 Task: Add "Join Card" Button Button0048  to Card Card0048 in Board Board0042 in Workspace Development in Trello
Action: Mouse moved to (562, 43)
Screenshot: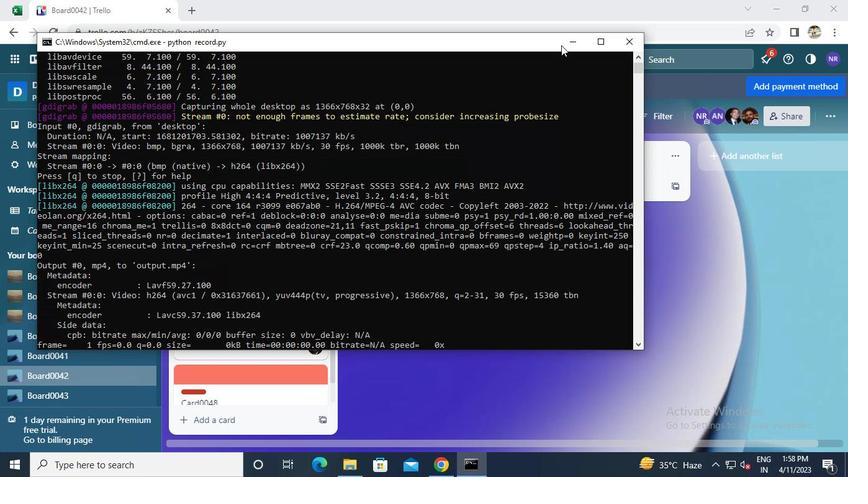 
Action: Mouse pressed left at (562, 43)
Screenshot: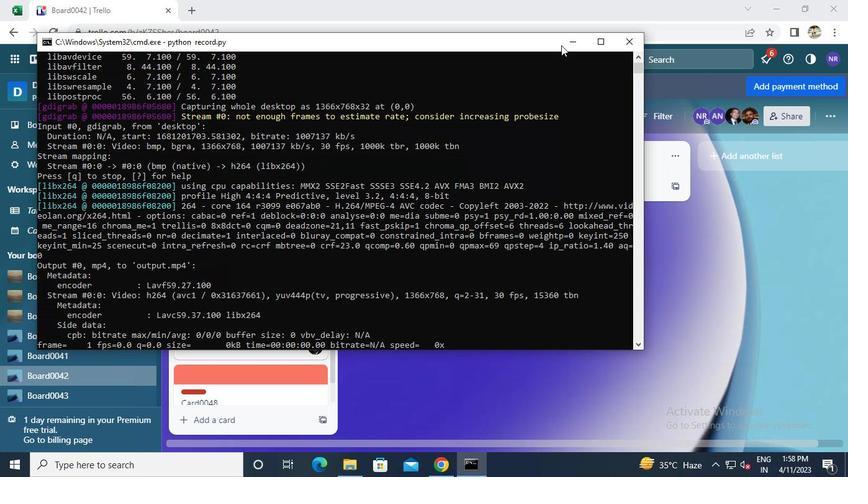 
Action: Mouse moved to (255, 380)
Screenshot: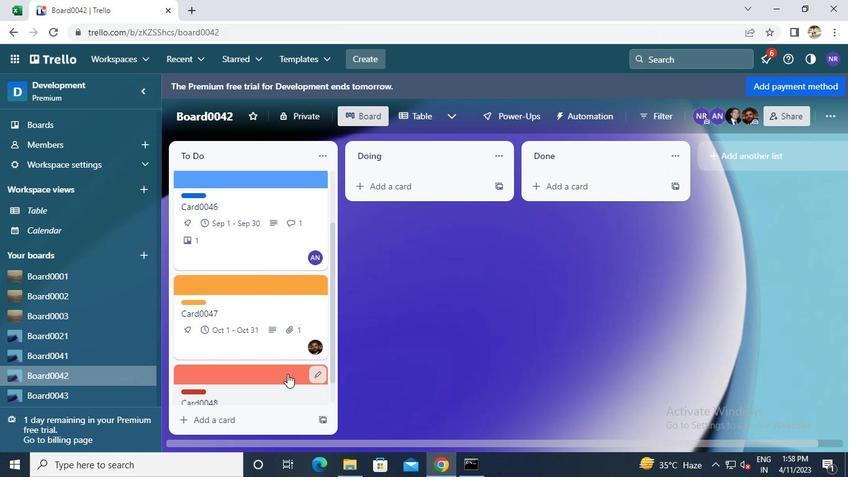 
Action: Mouse pressed left at (255, 380)
Screenshot: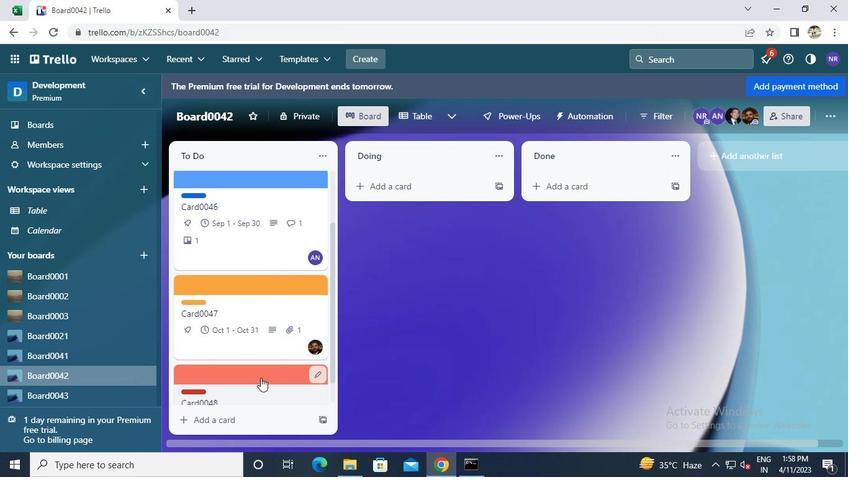 
Action: Mouse moved to (570, 292)
Screenshot: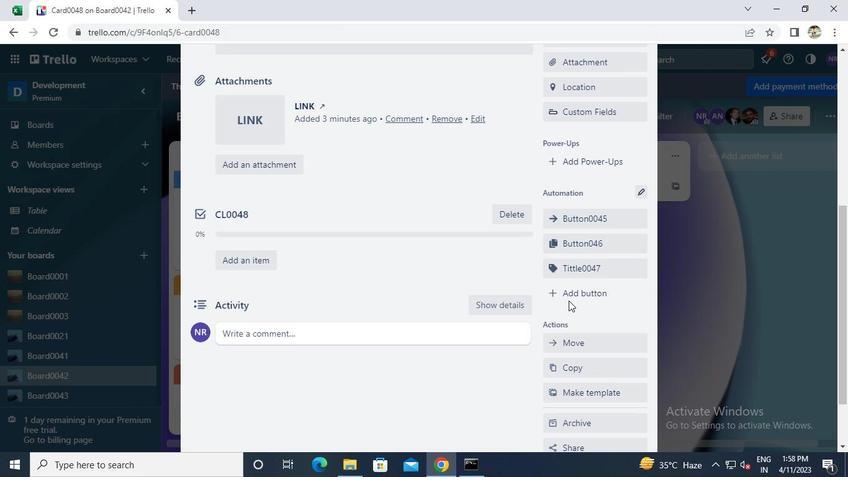 
Action: Mouse pressed left at (570, 292)
Screenshot: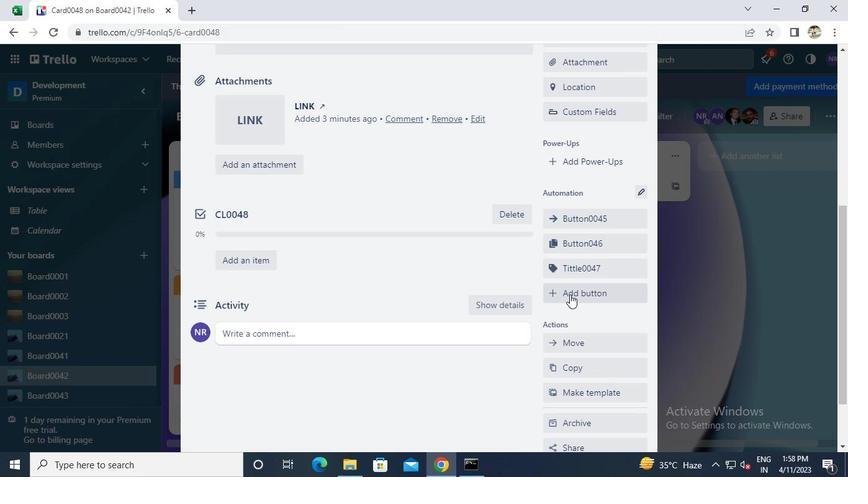 
Action: Mouse moved to (574, 218)
Screenshot: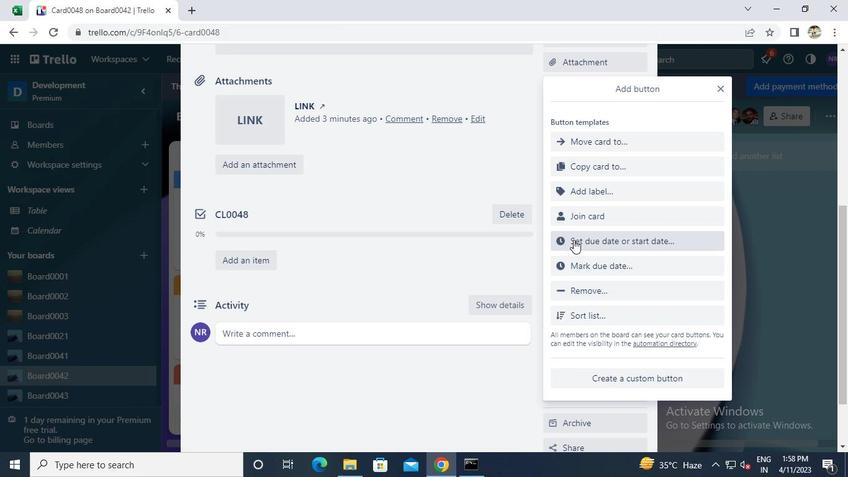 
Action: Mouse pressed left at (574, 218)
Screenshot: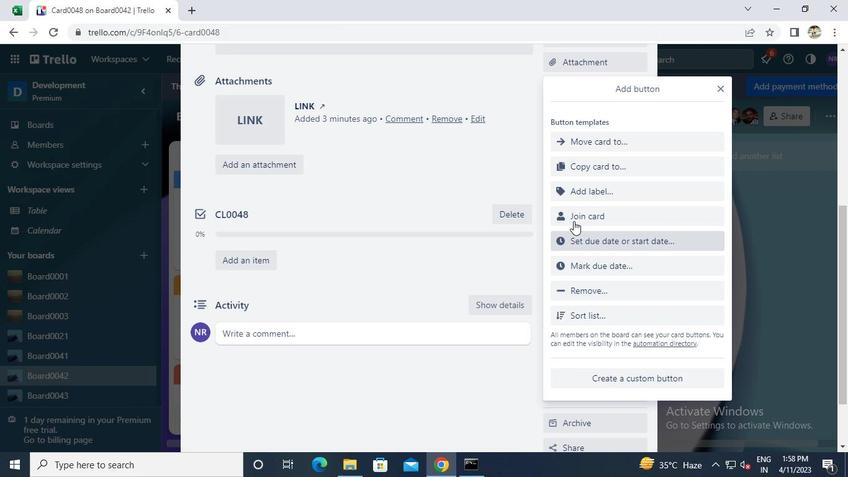 
Action: Mouse moved to (594, 151)
Screenshot: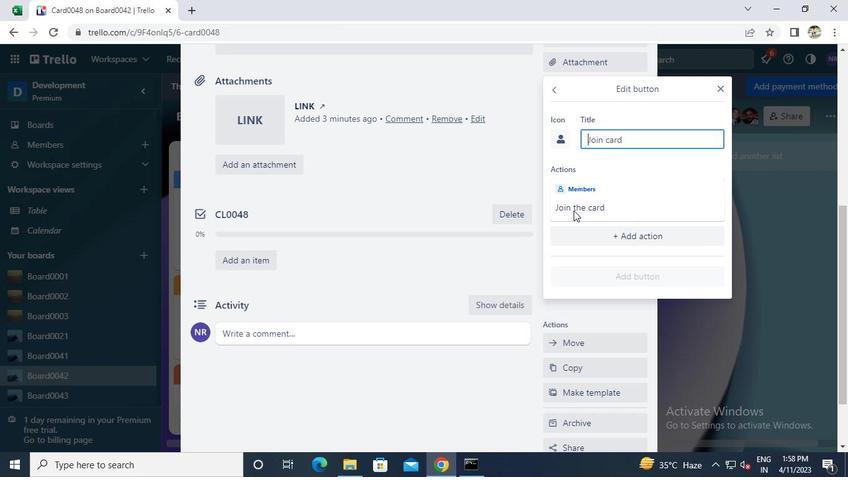 
Action: Keyboard b
Screenshot: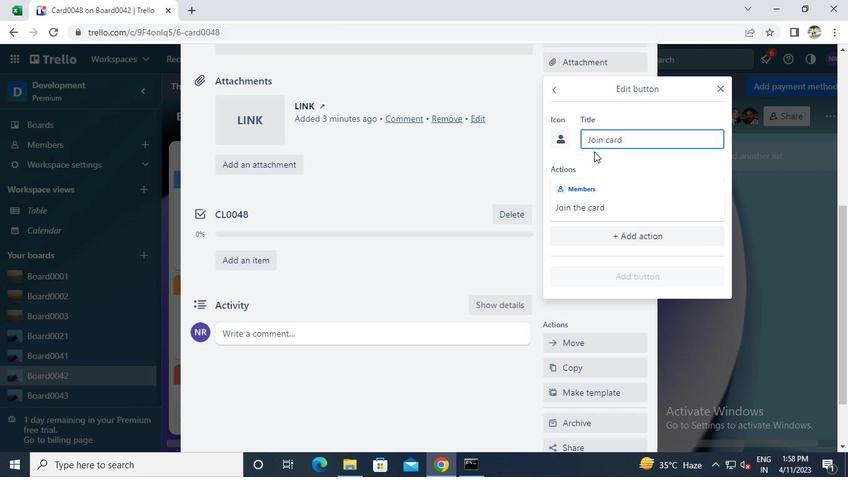 
Action: Keyboard Key.caps_lock
Screenshot: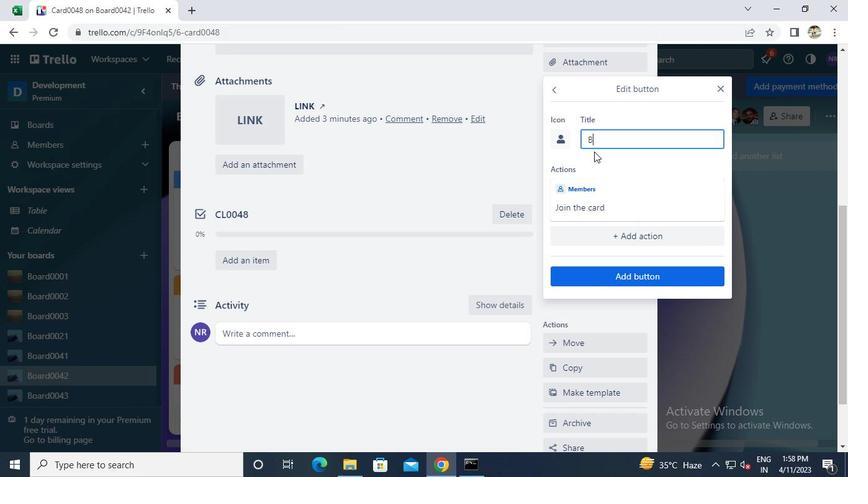 
Action: Keyboard u
Screenshot: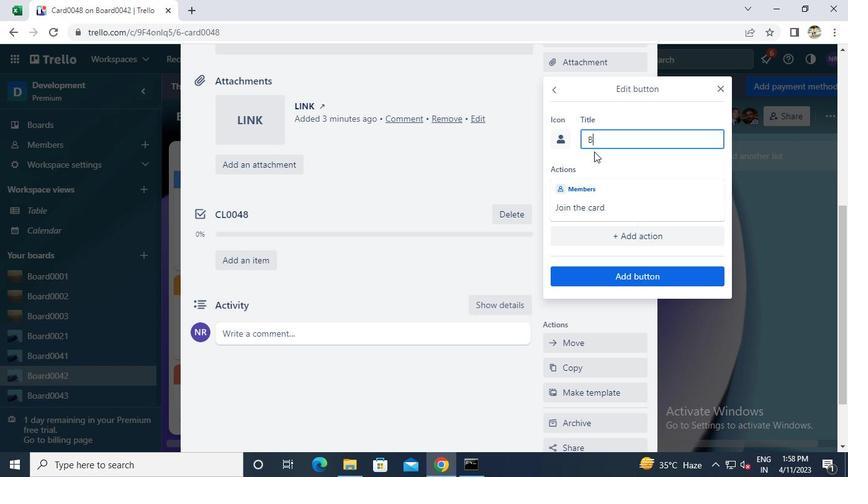 
Action: Keyboard t
Screenshot: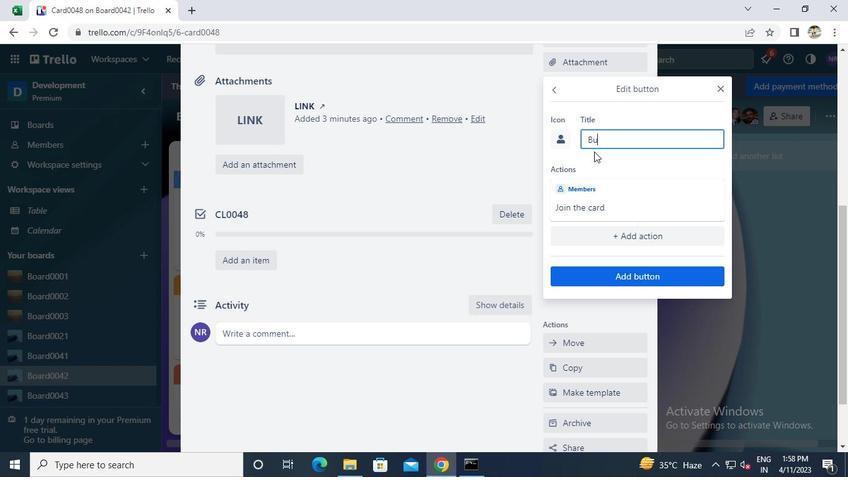
Action: Keyboard t
Screenshot: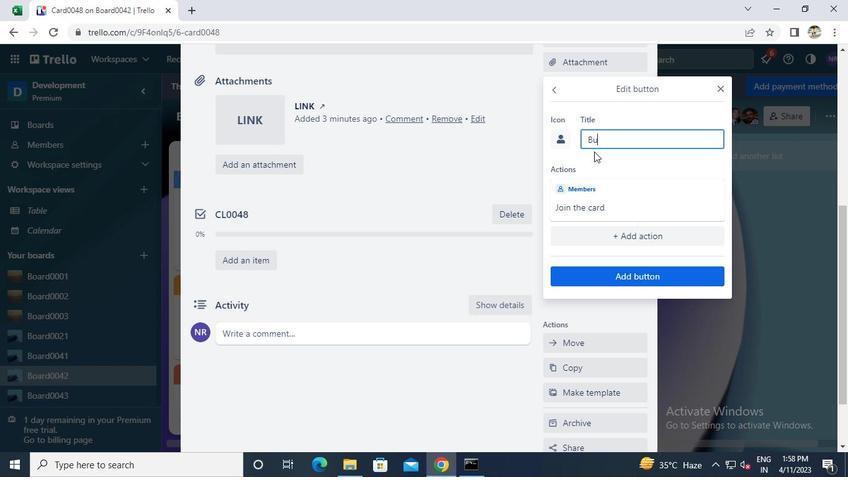 
Action: Keyboard o
Screenshot: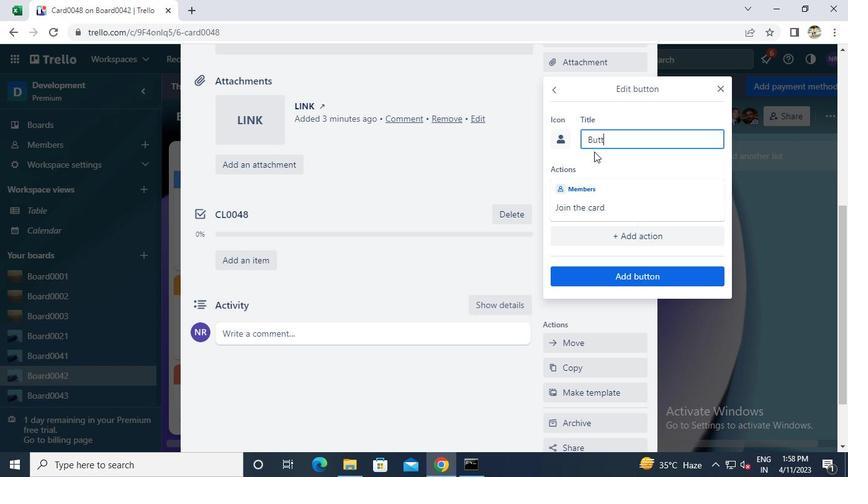 
Action: Keyboard n
Screenshot: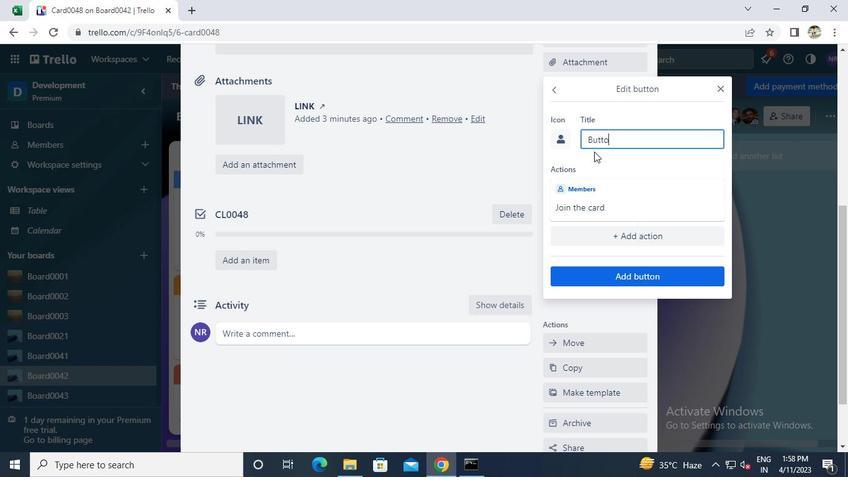 
Action: Keyboard 0
Screenshot: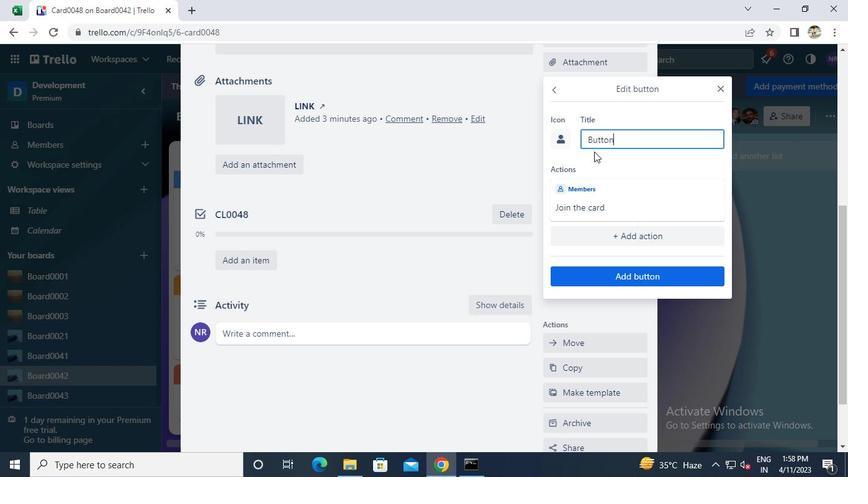
Action: Keyboard 0
Screenshot: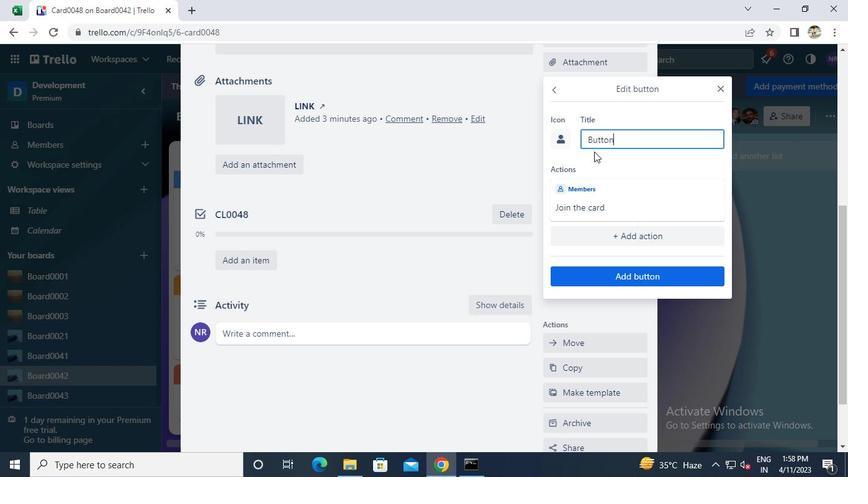 
Action: Keyboard 4
Screenshot: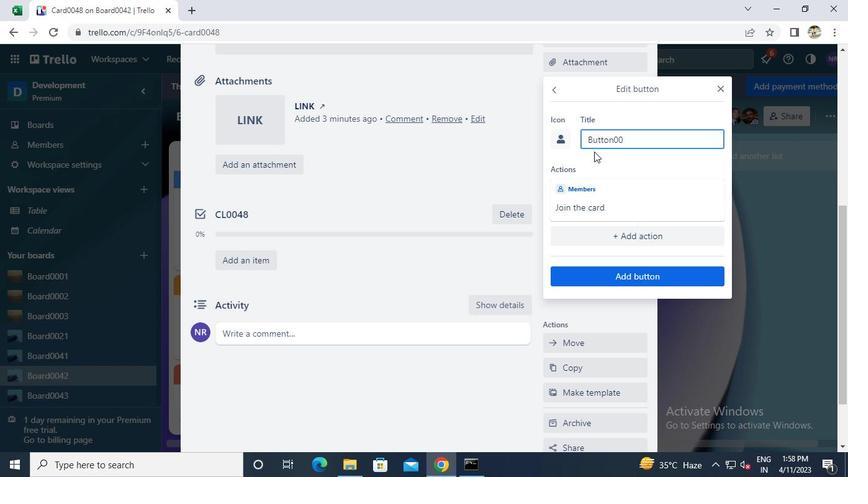 
Action: Keyboard 8
Screenshot: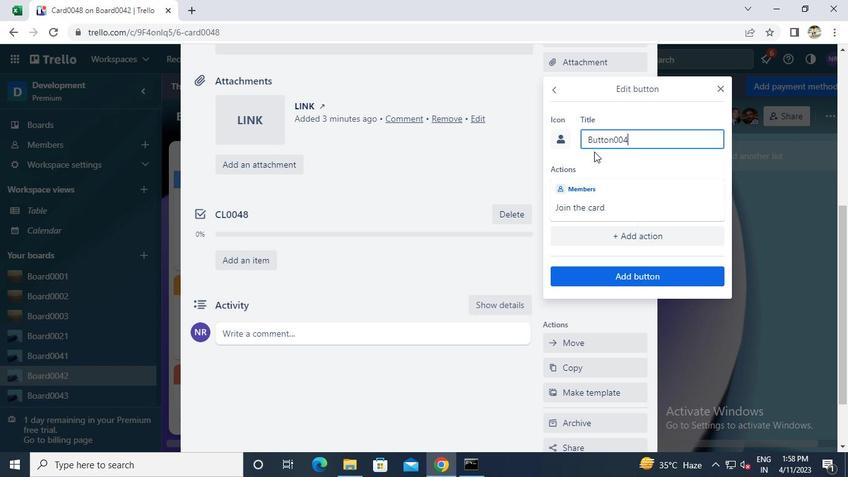 
Action: Mouse moved to (606, 272)
Screenshot: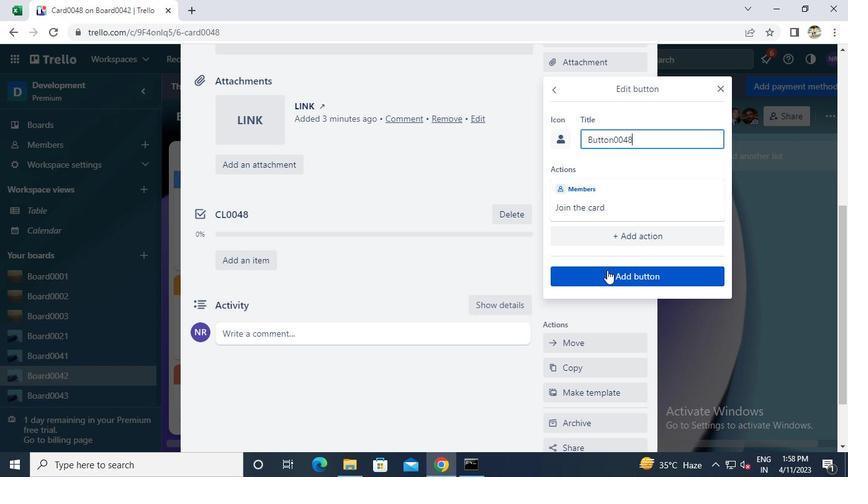 
Action: Mouse pressed left at (606, 272)
Screenshot: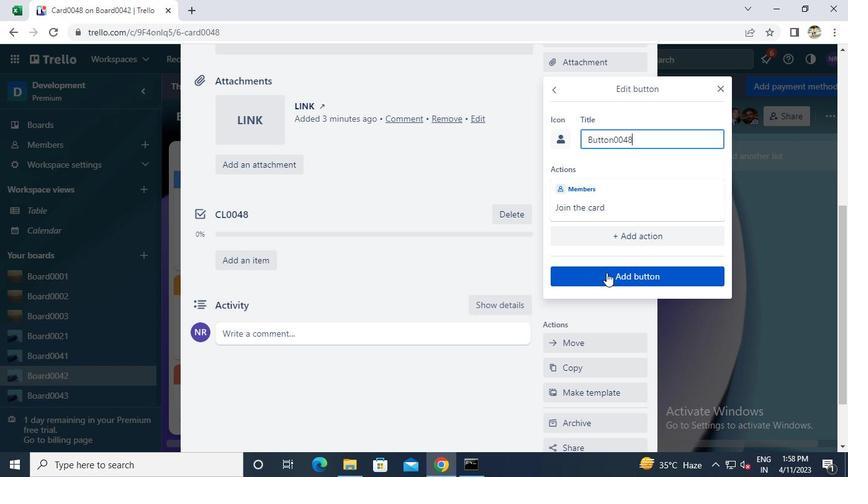 
Action: Mouse moved to (675, 331)
Screenshot: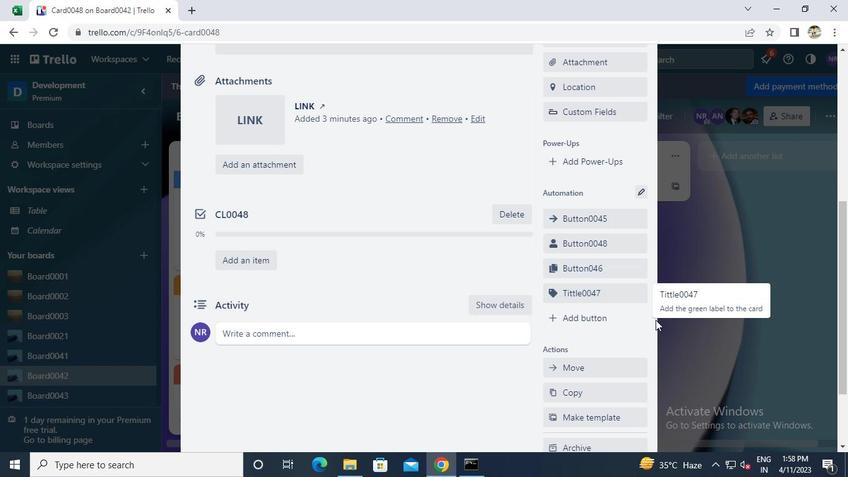 
Action: Mouse pressed left at (675, 331)
Screenshot: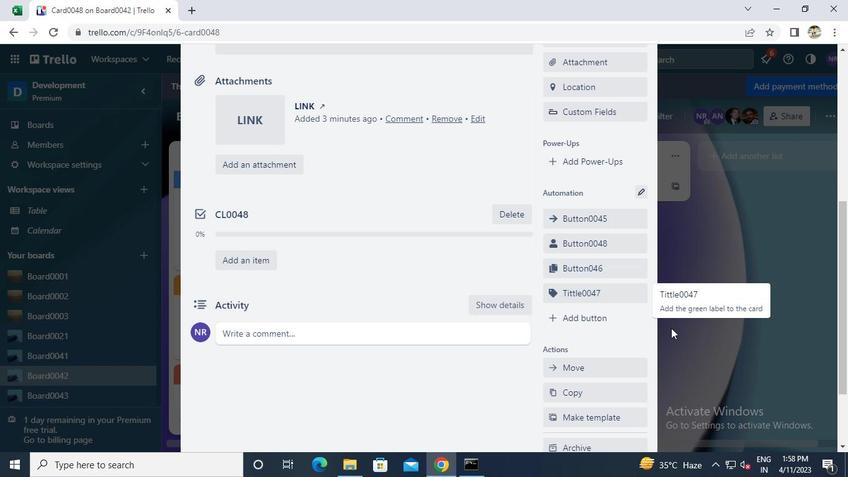 
Action: Mouse moved to (473, 462)
Screenshot: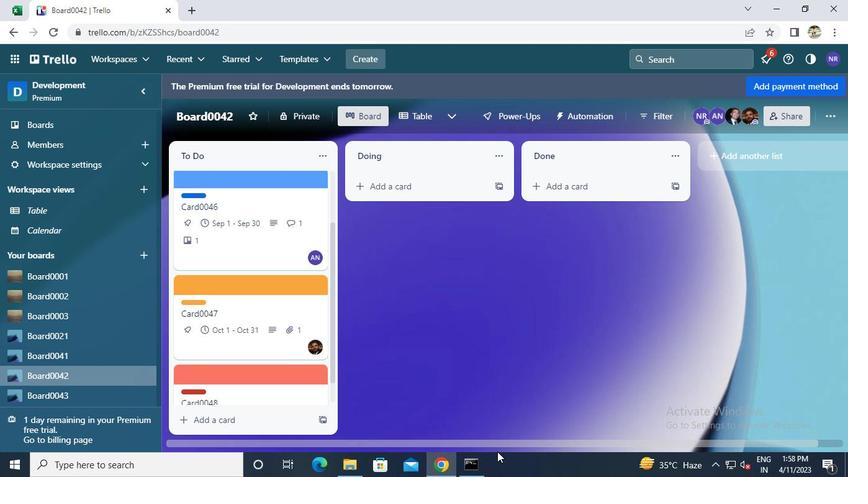 
Action: Mouse pressed left at (473, 462)
Screenshot: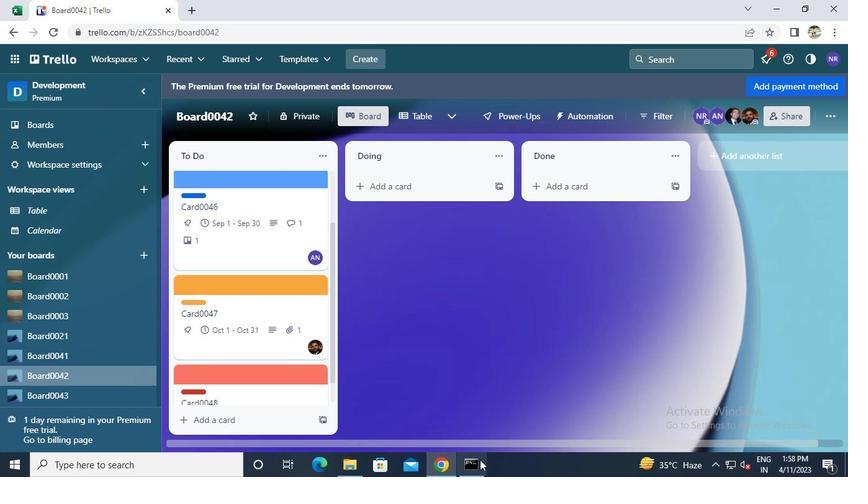 
Action: Mouse moved to (626, 47)
Screenshot: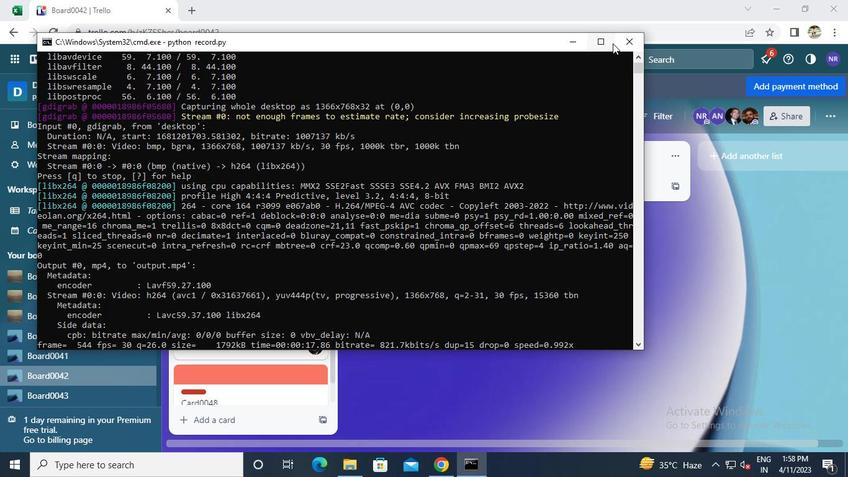 
Action: Mouse pressed left at (626, 47)
Screenshot: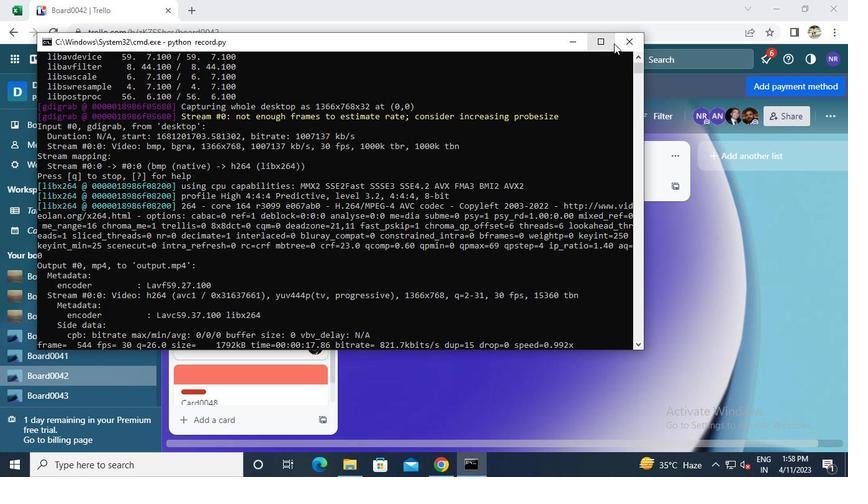 
Action: Mouse moved to (627, 47)
Screenshot: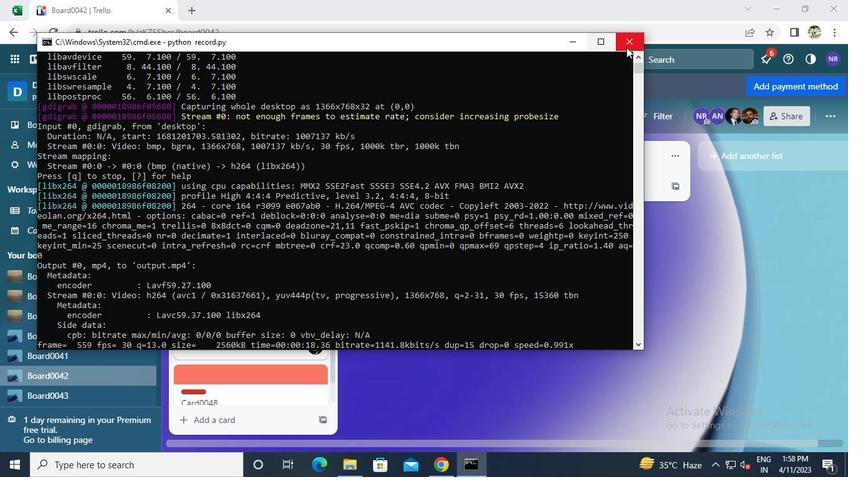 
